 Task: Add Sprouts Vanilla Wafers to the cart.
Action: Mouse moved to (46, 292)
Screenshot: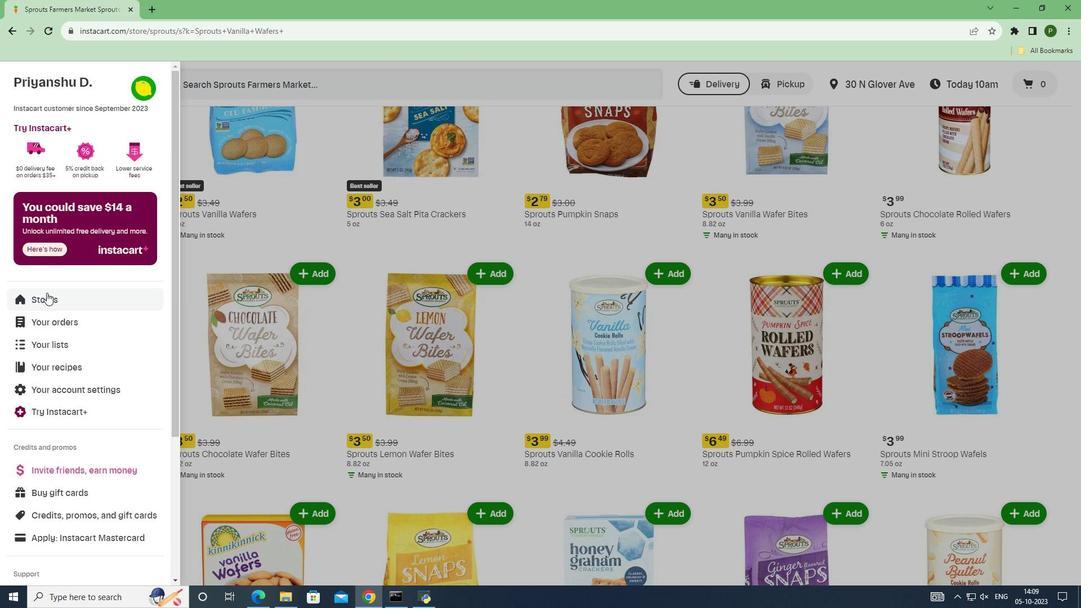 
Action: Mouse pressed left at (46, 292)
Screenshot: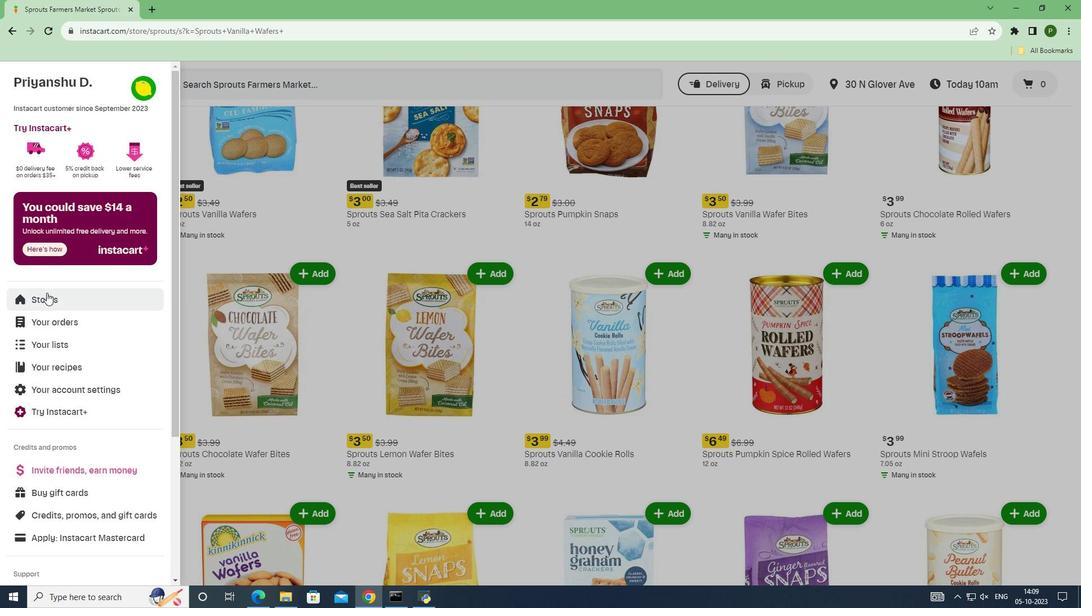 
Action: Mouse moved to (256, 134)
Screenshot: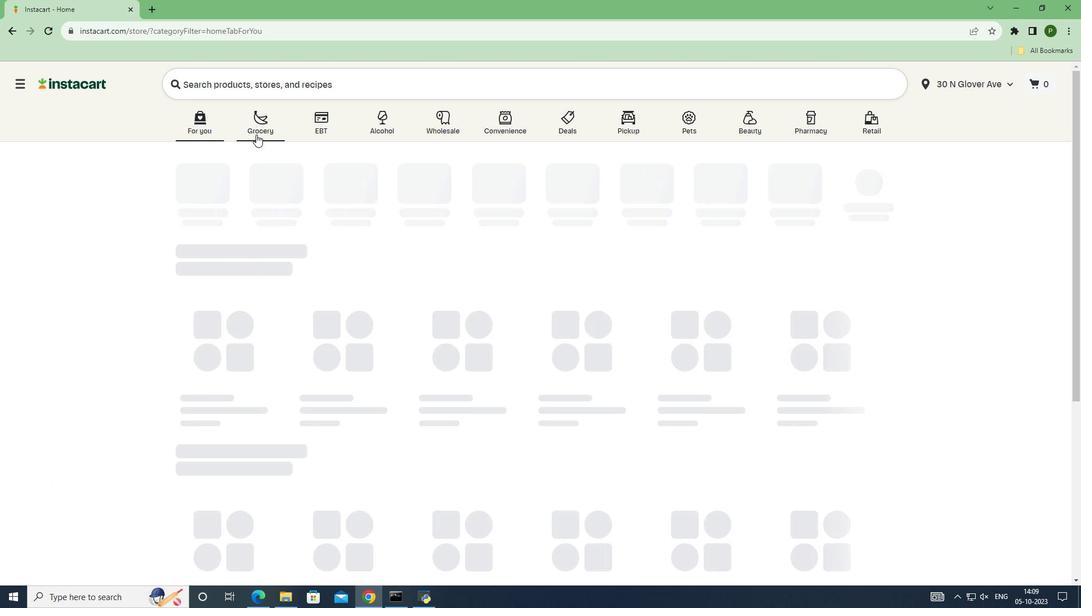 
Action: Mouse pressed left at (256, 134)
Screenshot: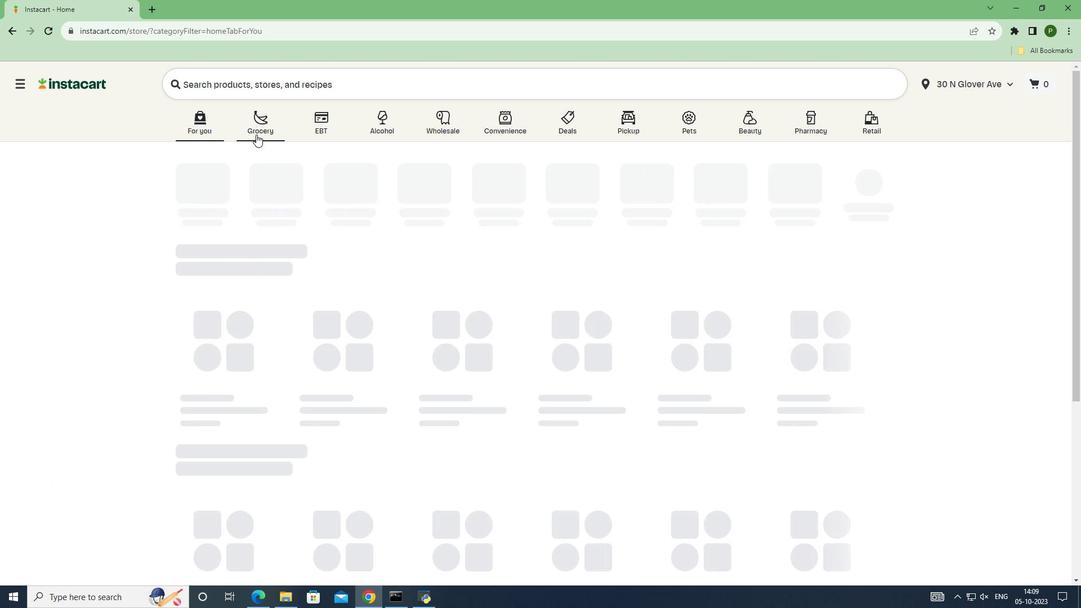 
Action: Mouse moved to (679, 263)
Screenshot: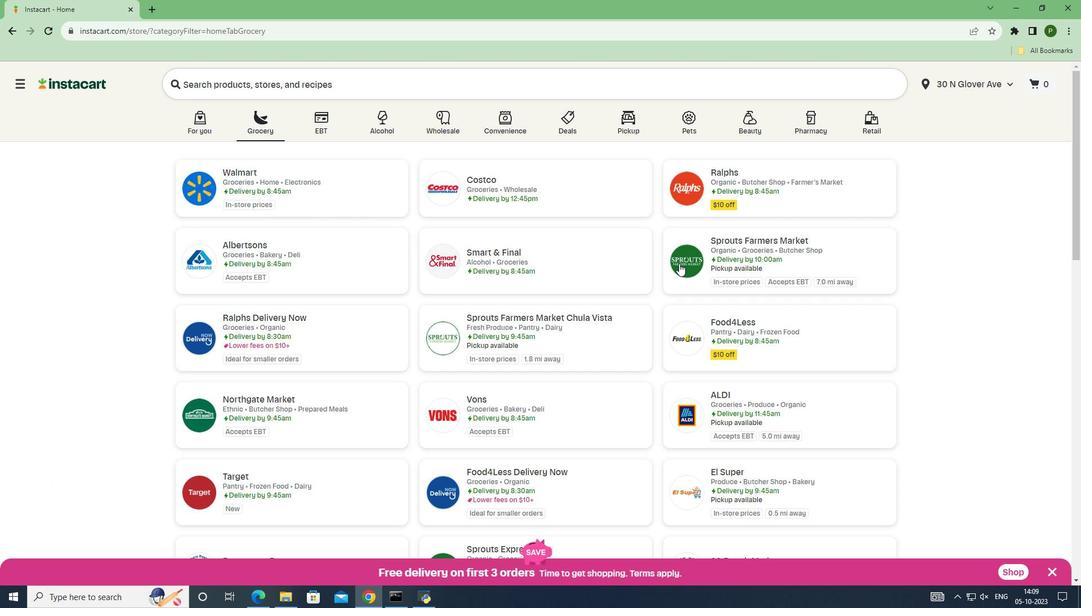 
Action: Mouse pressed left at (679, 263)
Screenshot: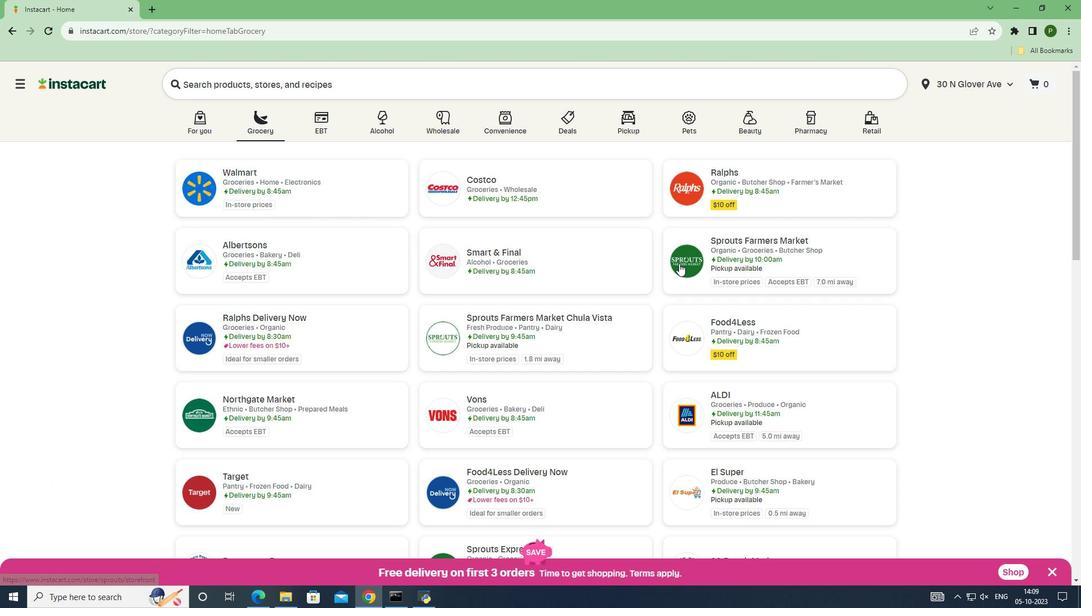 
Action: Mouse moved to (85, 320)
Screenshot: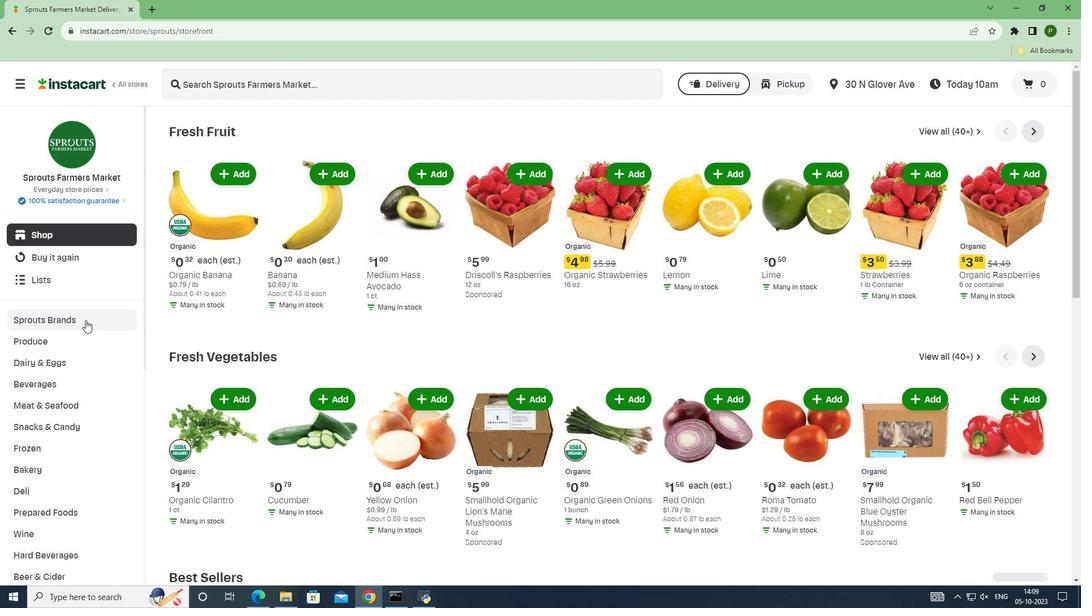 
Action: Mouse pressed left at (85, 320)
Screenshot: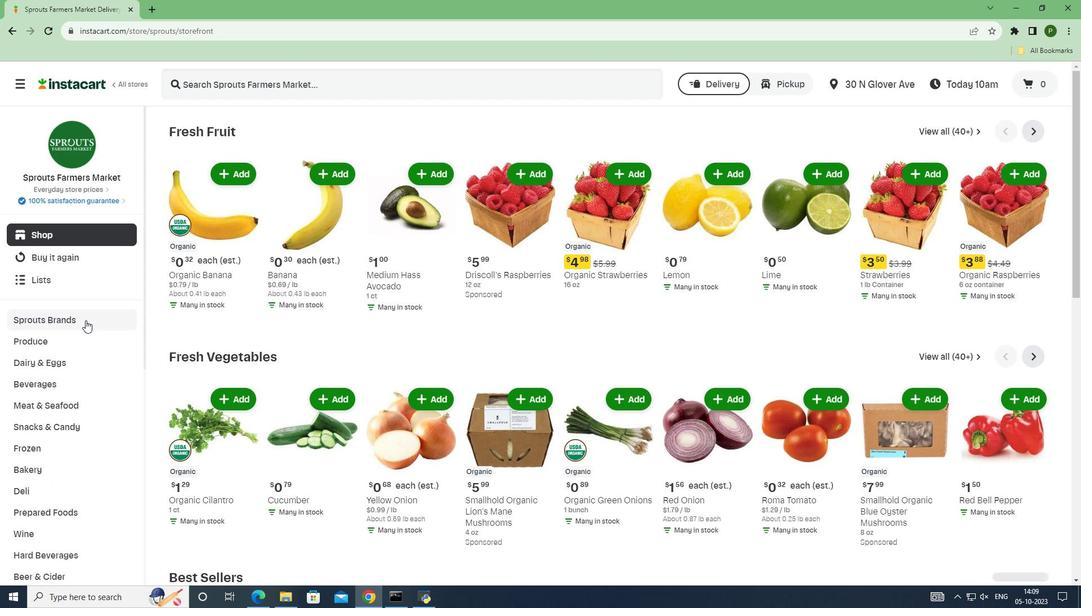 
Action: Mouse moved to (61, 405)
Screenshot: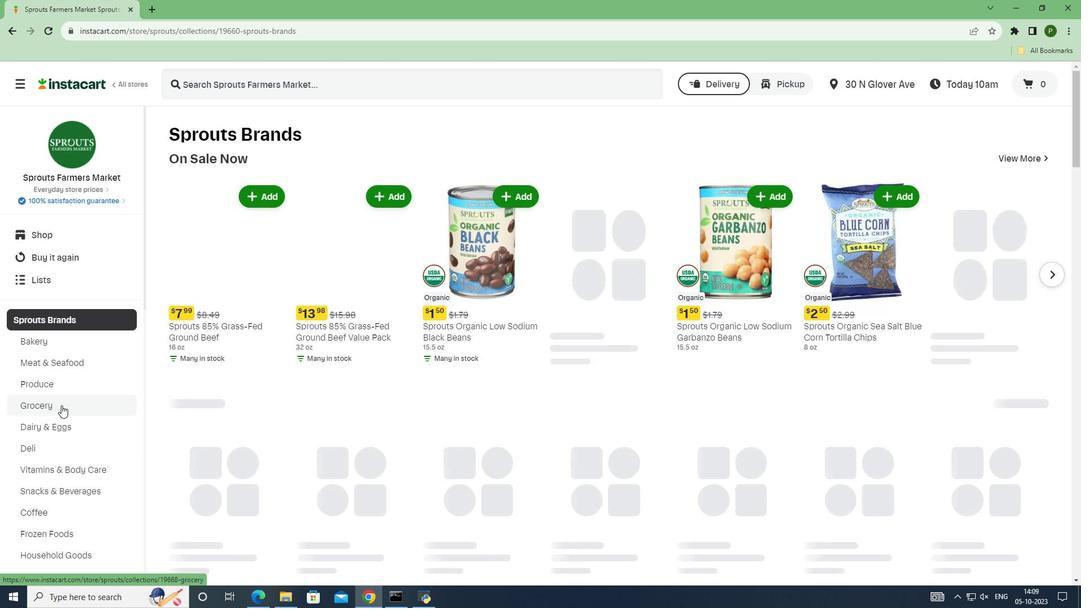 
Action: Mouse pressed left at (61, 405)
Screenshot: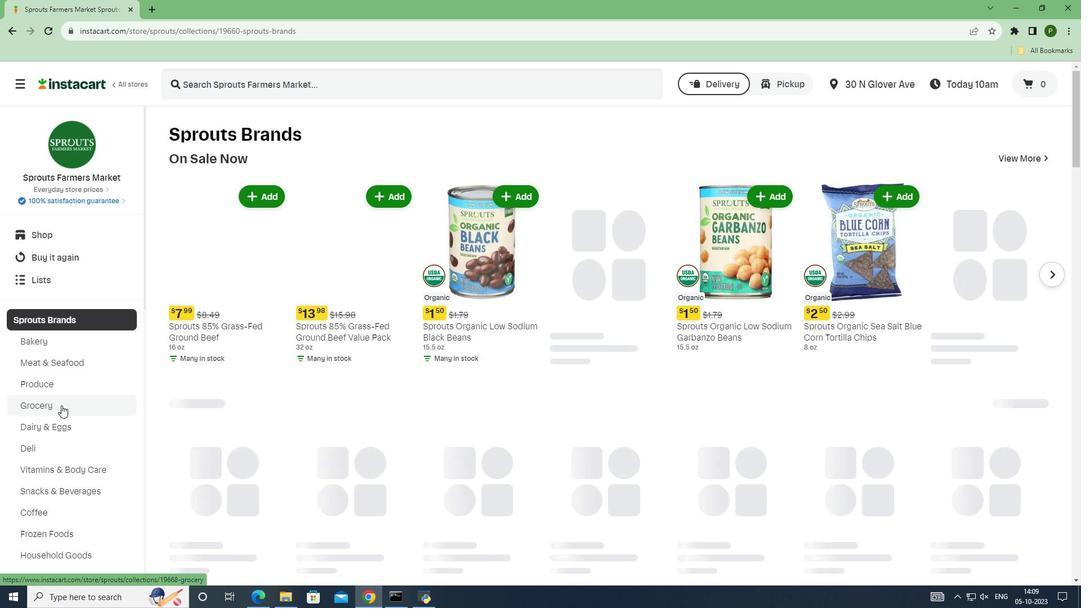 
Action: Mouse moved to (244, 294)
Screenshot: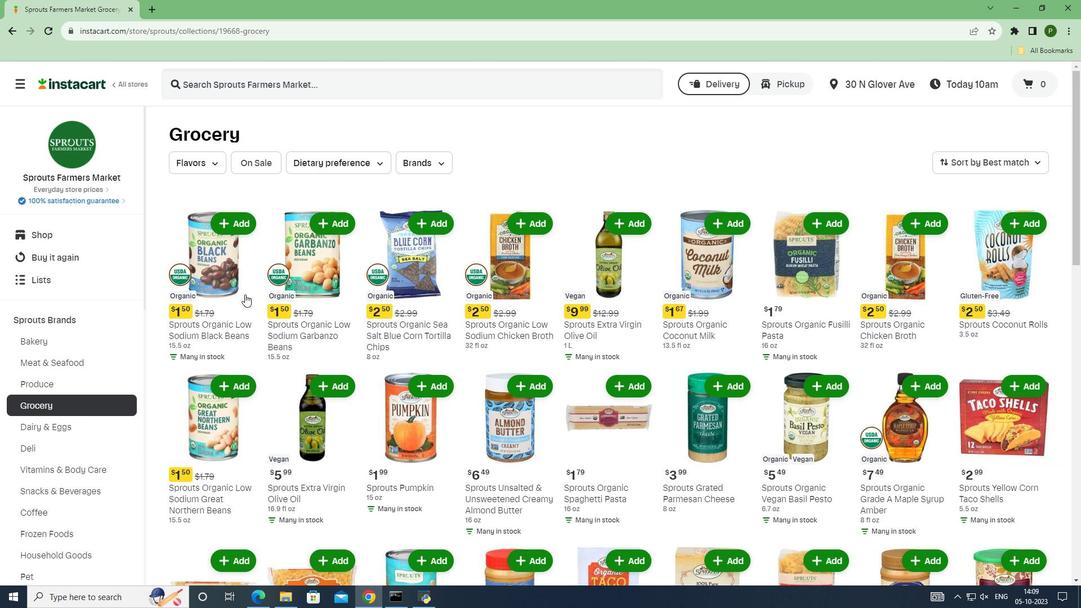 
Action: Mouse scrolled (244, 293) with delta (0, 0)
Screenshot: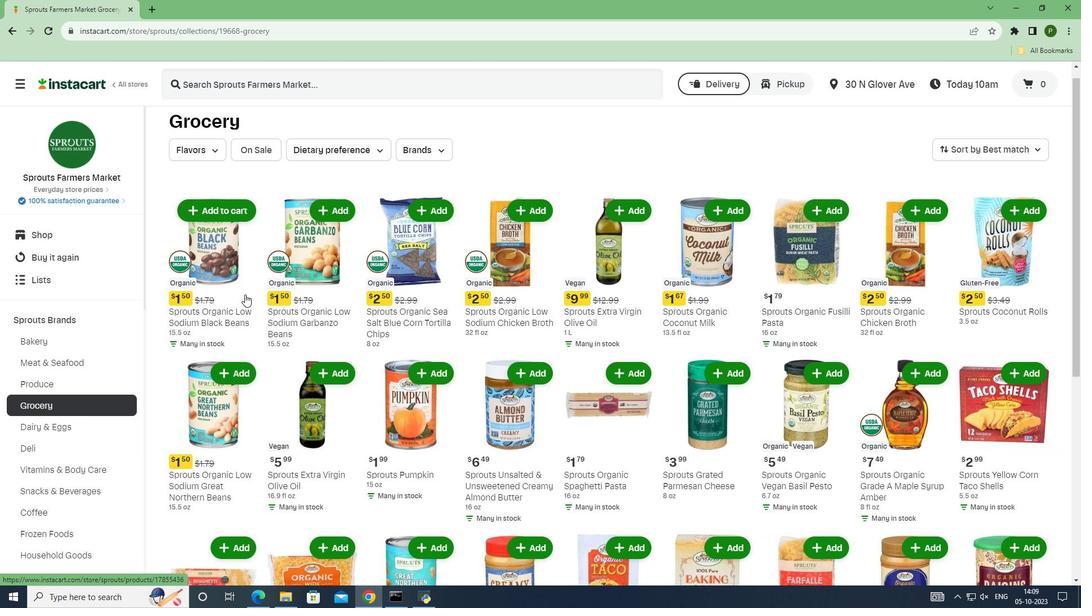 
Action: Mouse scrolled (244, 293) with delta (0, 0)
Screenshot: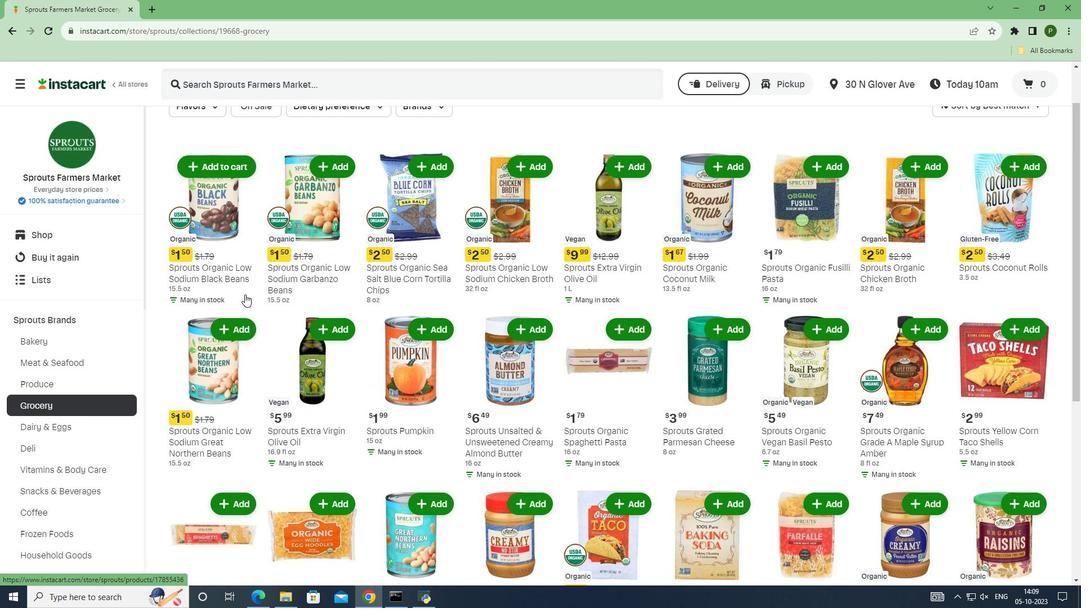 
Action: Mouse scrolled (244, 293) with delta (0, 0)
Screenshot: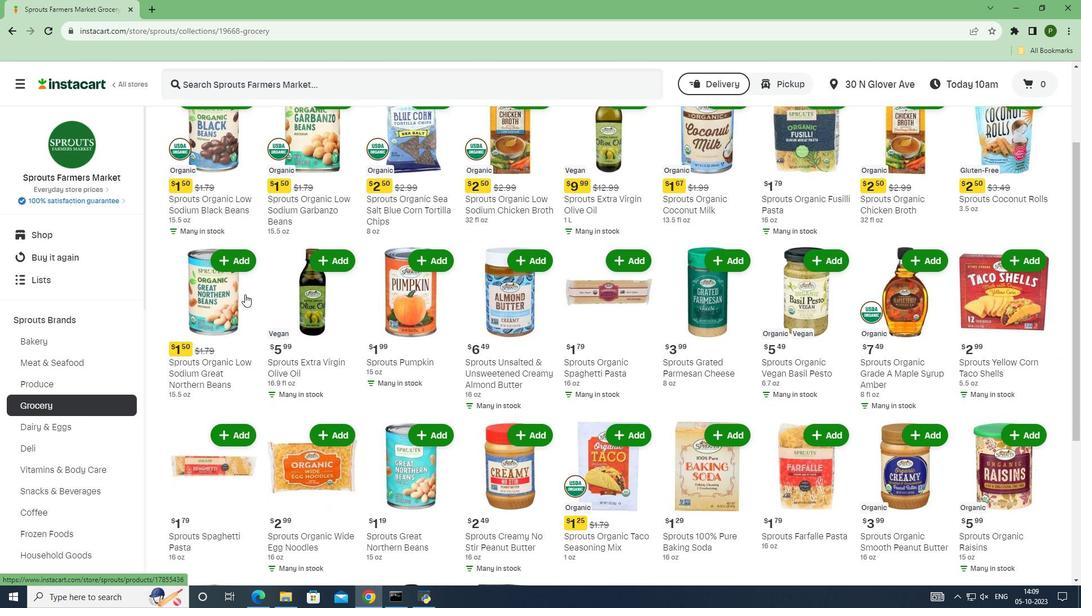 
Action: Mouse scrolled (244, 293) with delta (0, 0)
Screenshot: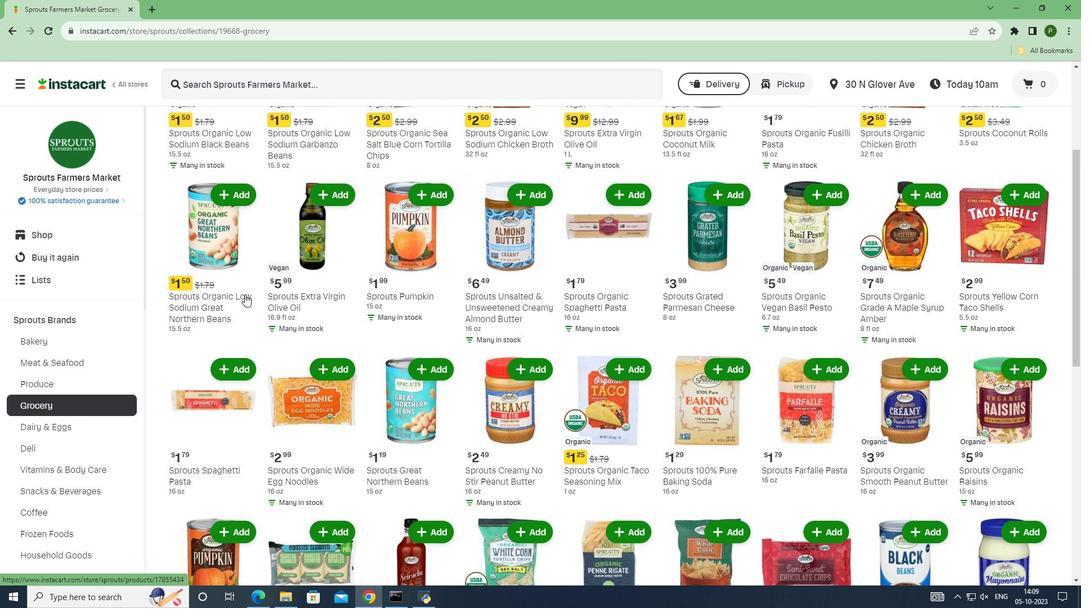 
Action: Mouse scrolled (244, 293) with delta (0, 0)
Screenshot: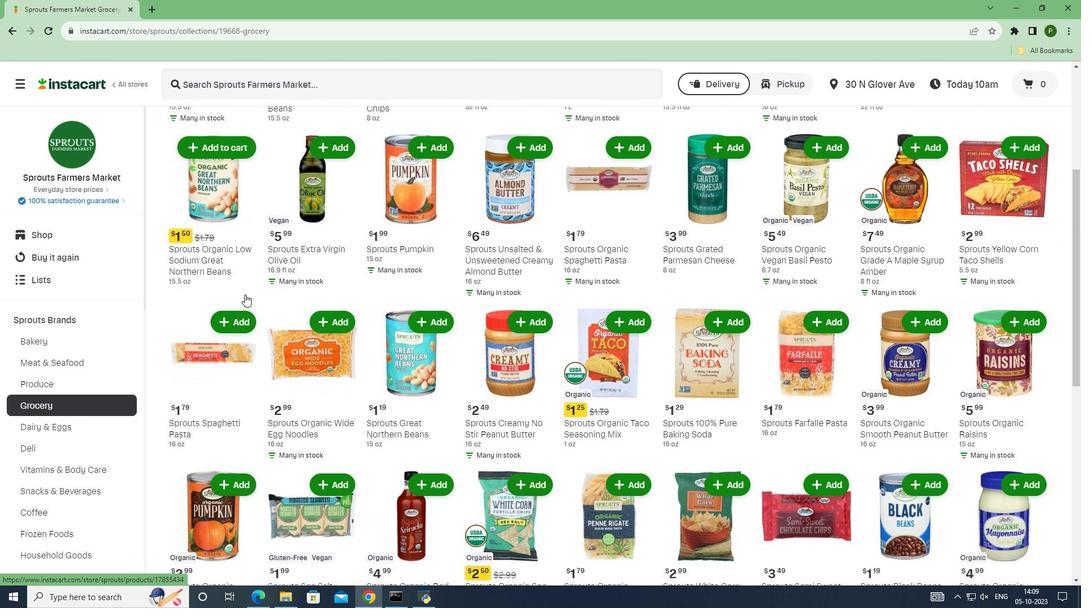 
Action: Mouse scrolled (244, 293) with delta (0, 0)
Screenshot: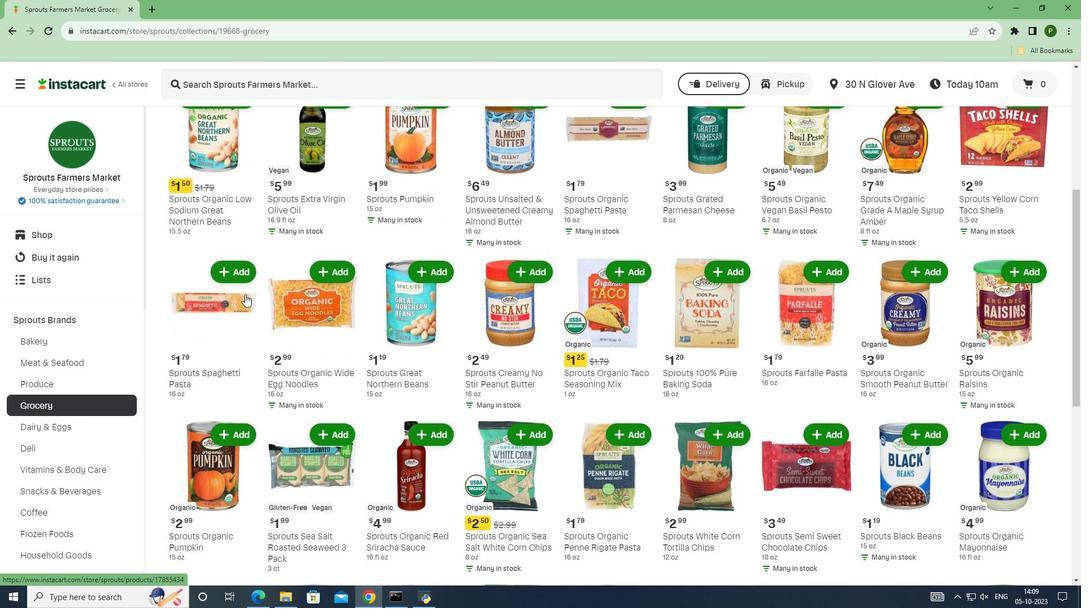 
Action: Mouse scrolled (244, 293) with delta (0, 0)
Screenshot: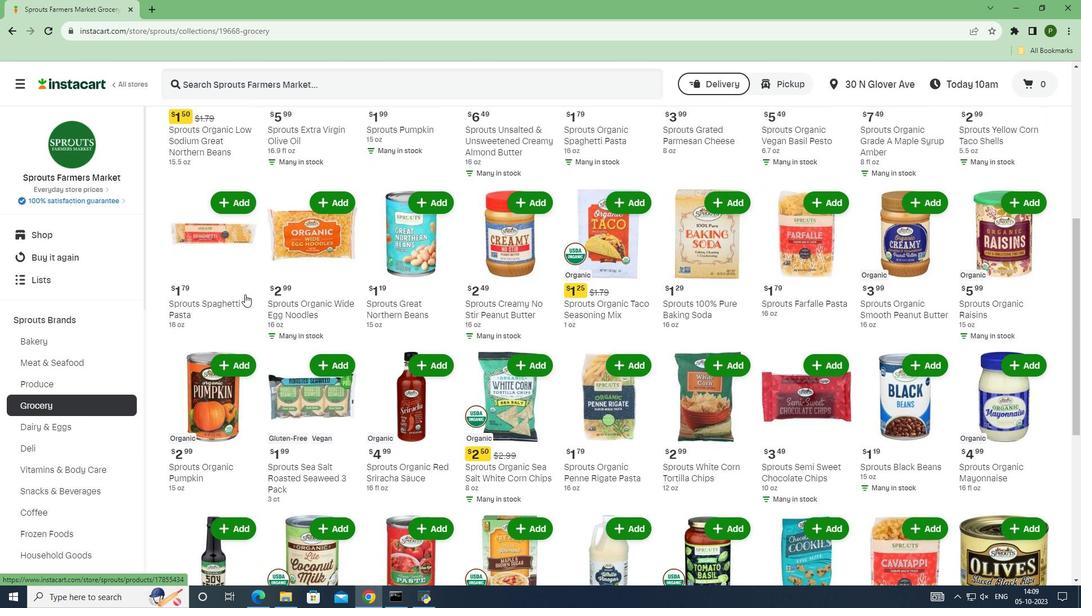 
Action: Mouse scrolled (244, 293) with delta (0, 0)
Screenshot: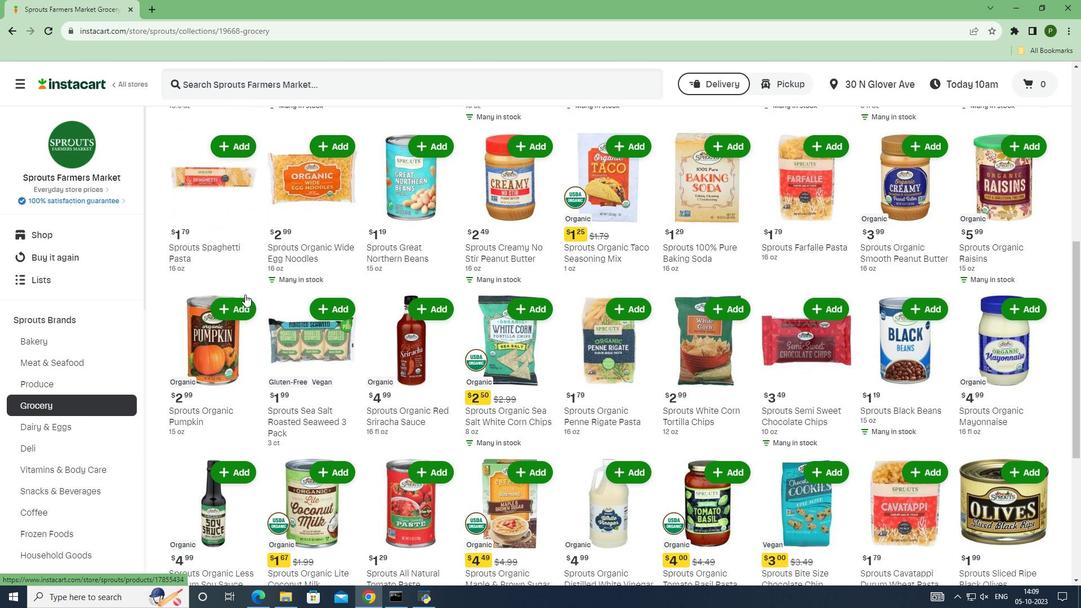 
Action: Mouse scrolled (244, 293) with delta (0, 0)
Screenshot: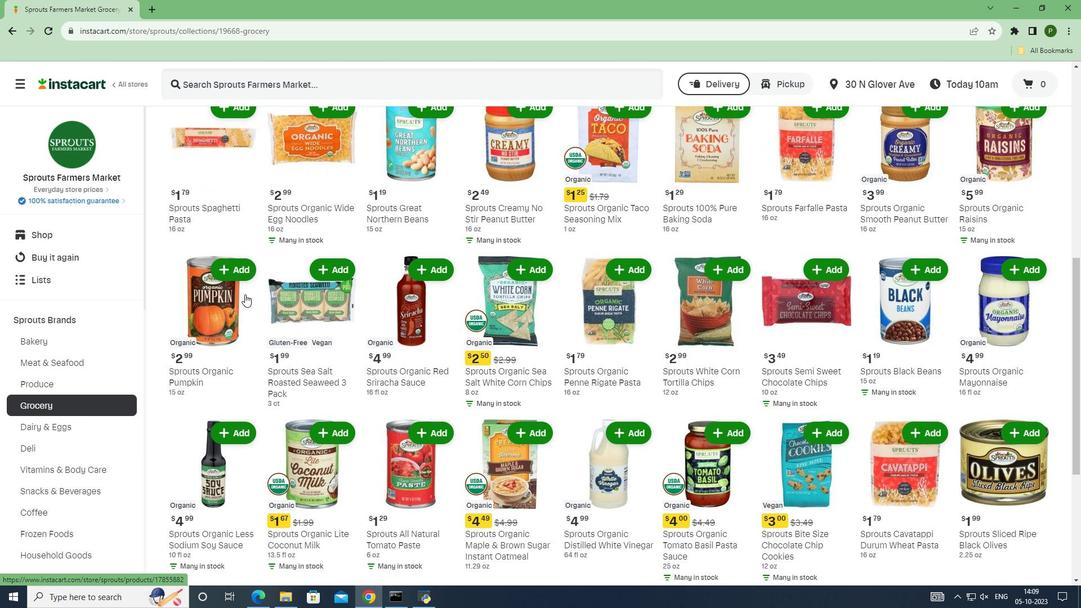 
Action: Mouse moved to (813, 372)
Screenshot: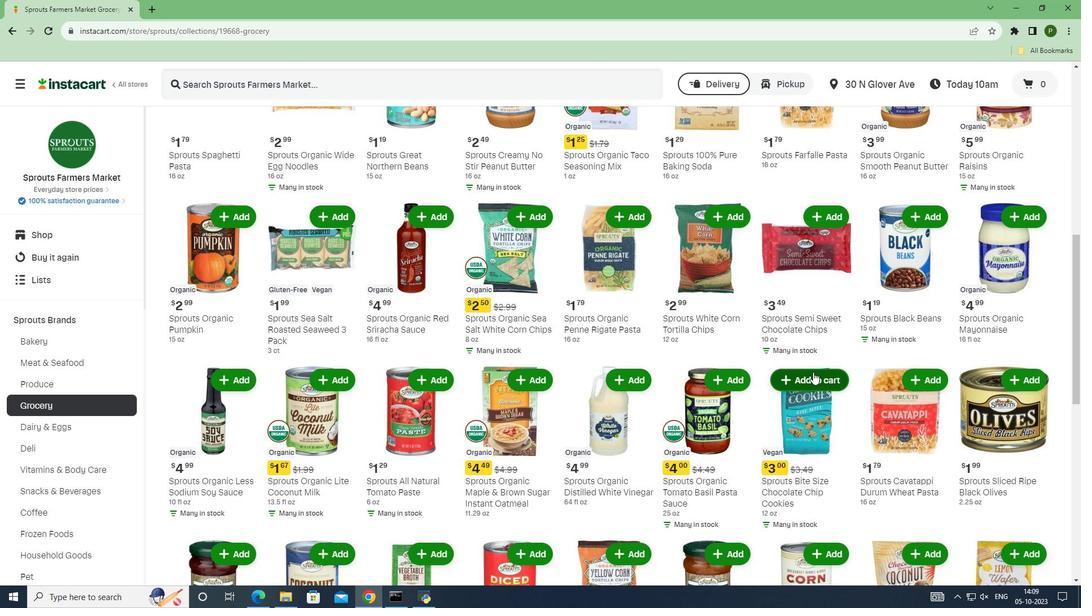 
Action: Mouse scrolled (813, 371) with delta (0, 0)
Screenshot: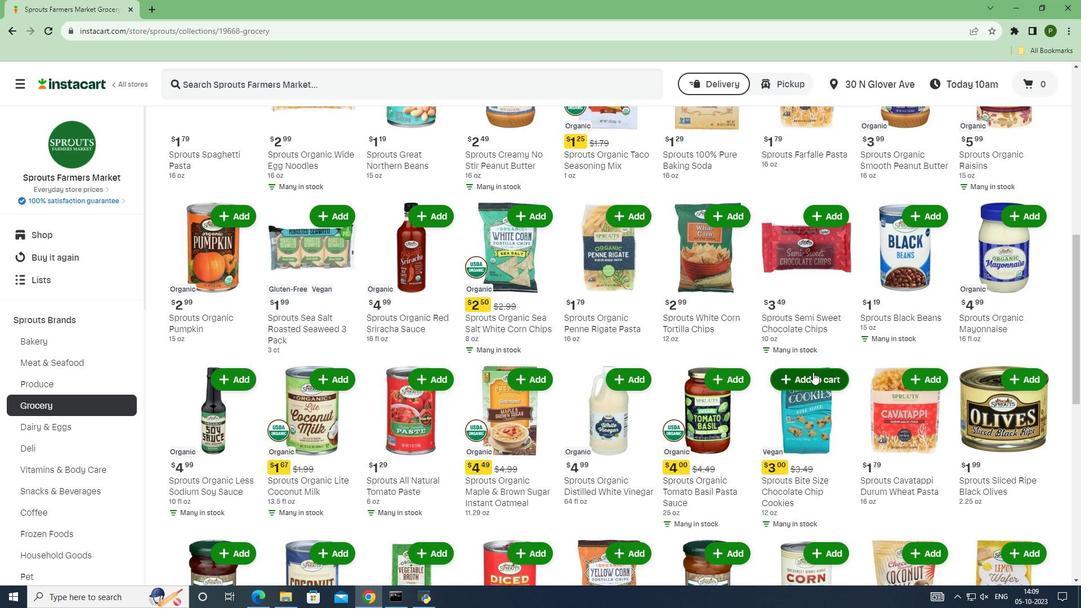 
Action: Mouse scrolled (813, 371) with delta (0, 0)
Screenshot: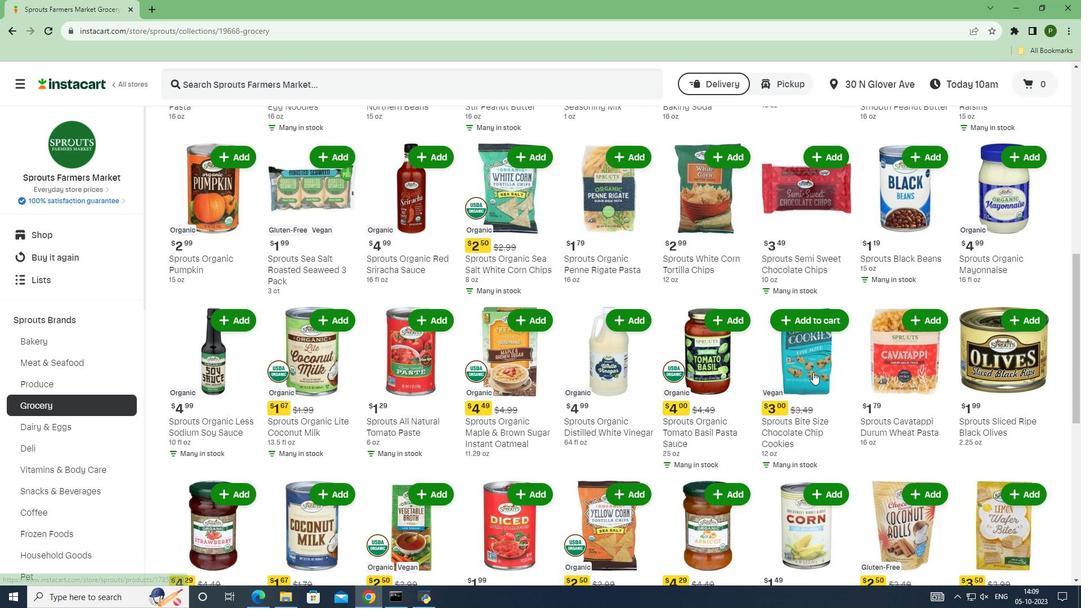 
Action: Mouse scrolled (813, 371) with delta (0, 0)
Screenshot: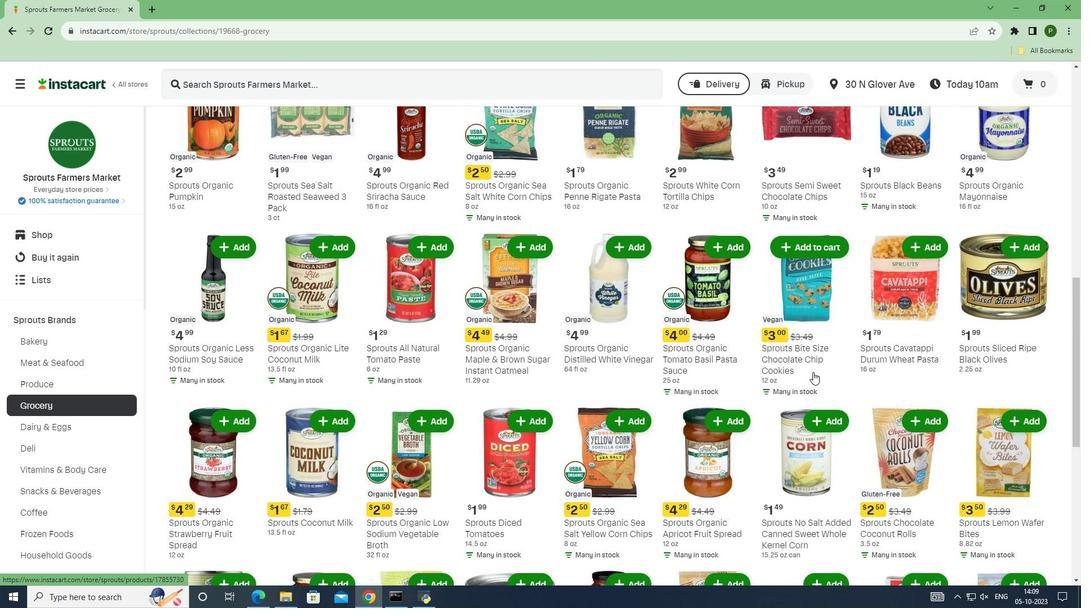 
Action: Mouse scrolled (813, 371) with delta (0, 0)
Screenshot: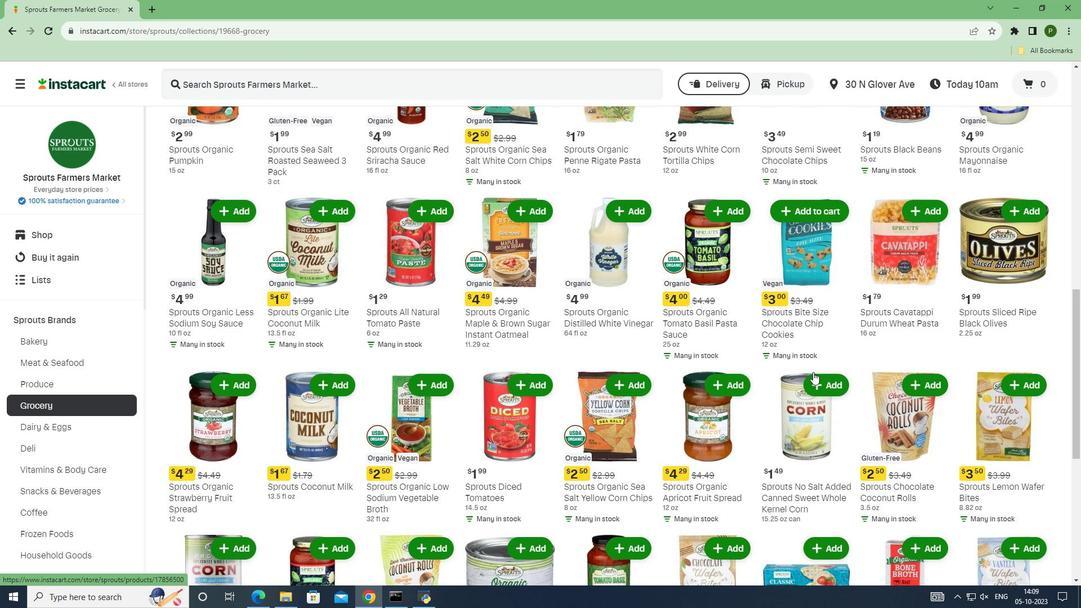 
Action: Mouse scrolled (813, 371) with delta (0, 0)
Screenshot: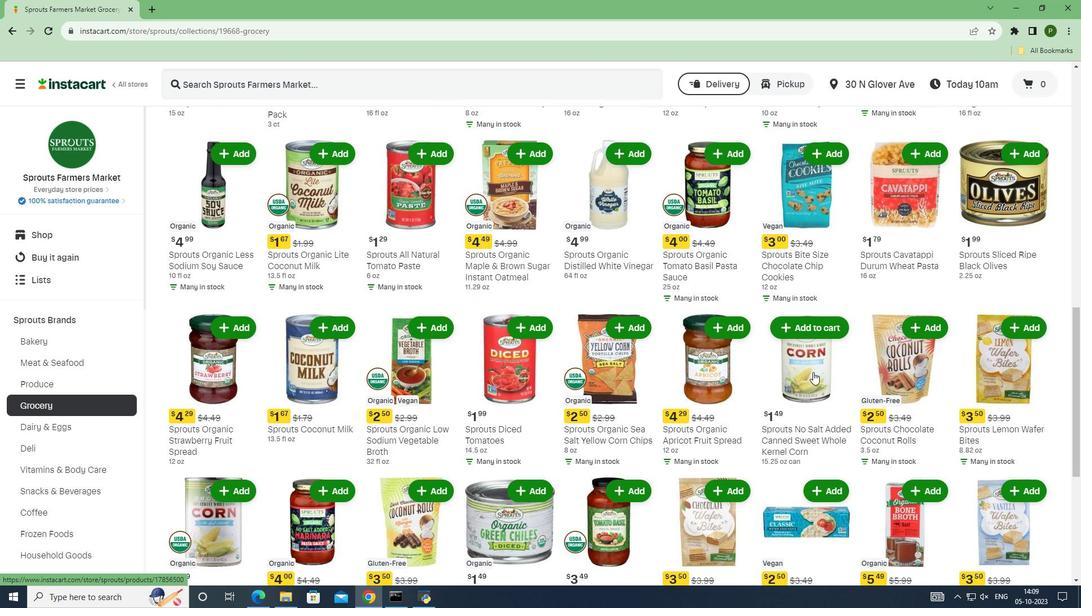 
Action: Mouse scrolled (813, 371) with delta (0, 0)
Screenshot: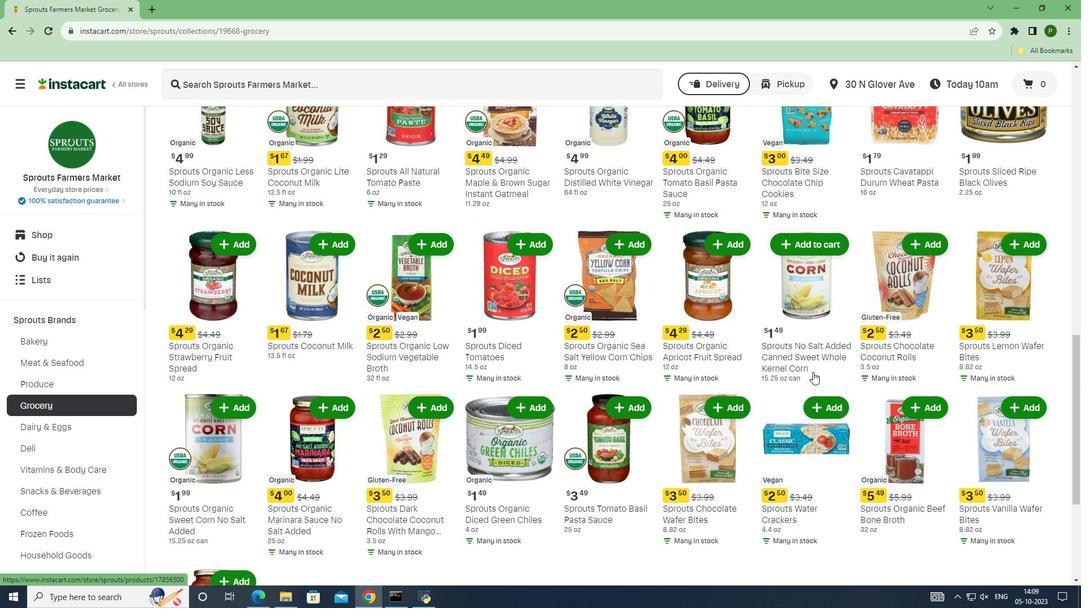 
Action: Mouse scrolled (813, 371) with delta (0, 0)
Screenshot: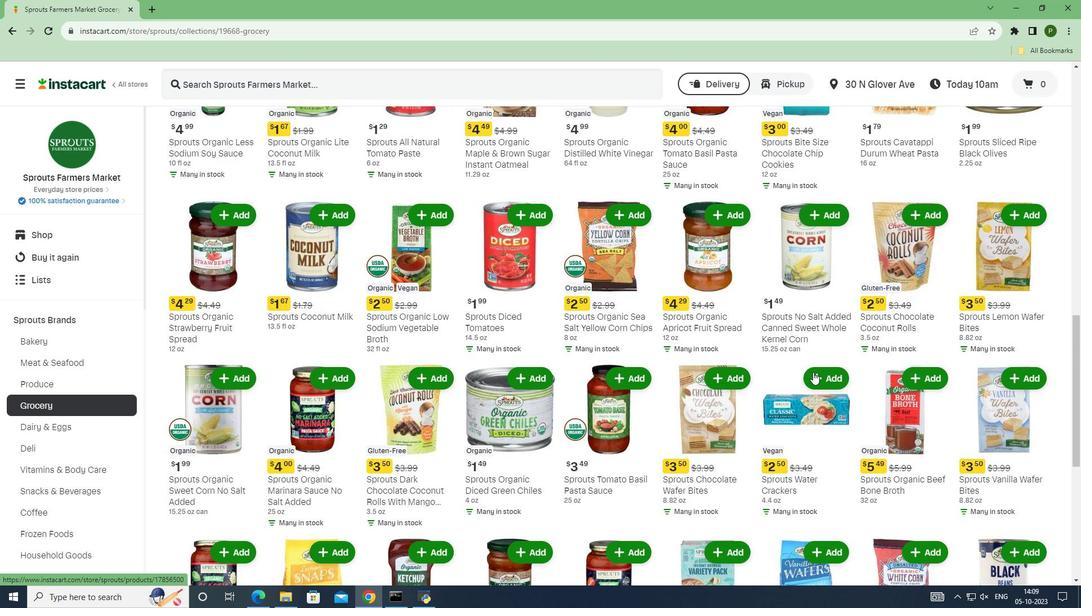 
Action: Mouse scrolled (813, 371) with delta (0, 0)
Screenshot: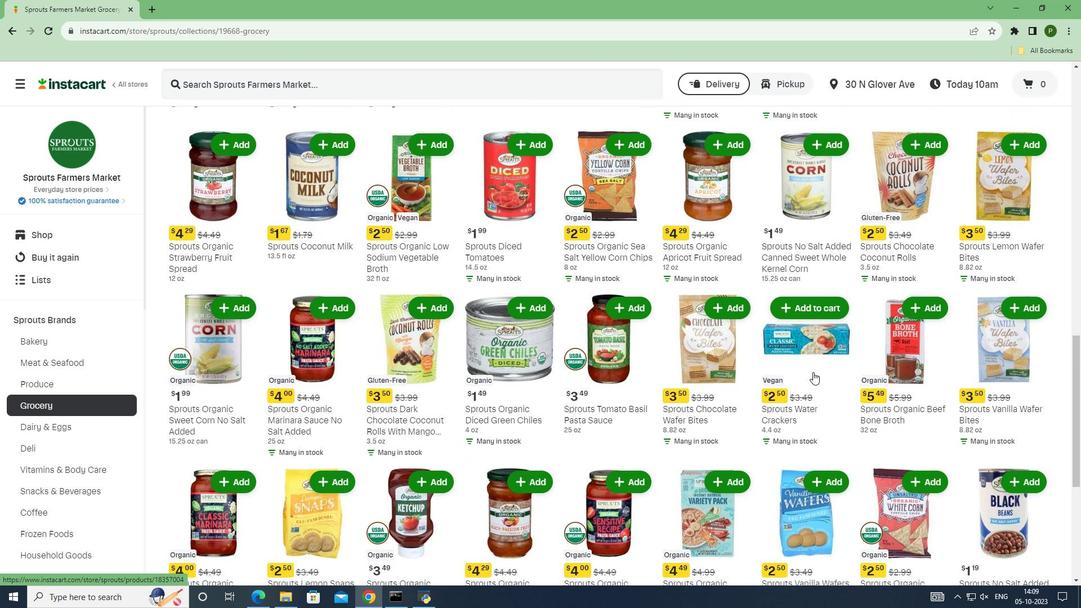 
Action: Mouse scrolled (813, 371) with delta (0, 0)
Screenshot: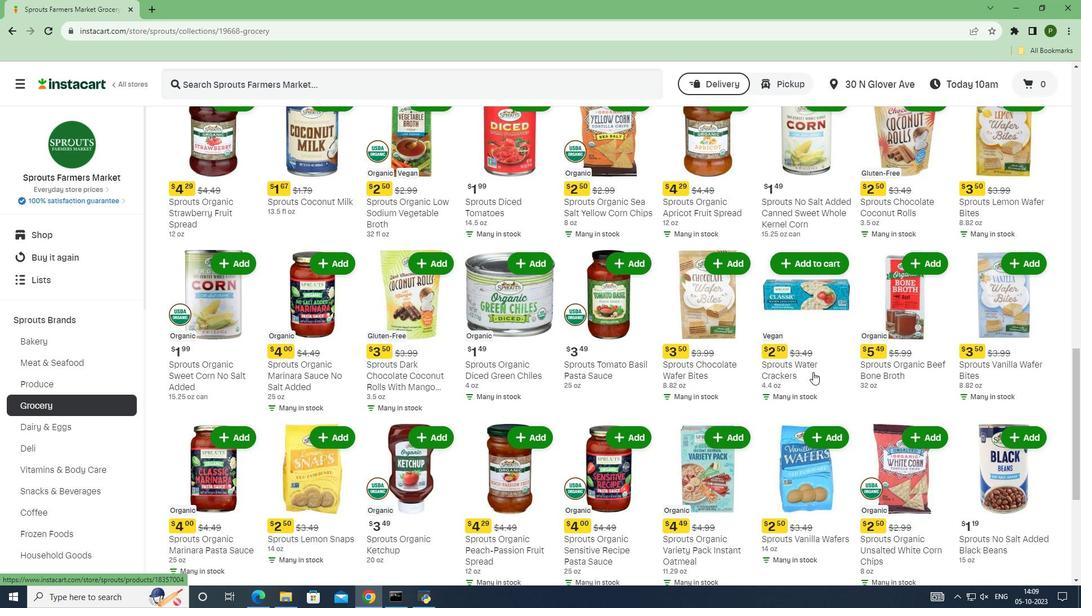 
Action: Mouse scrolled (813, 371) with delta (0, 0)
Screenshot: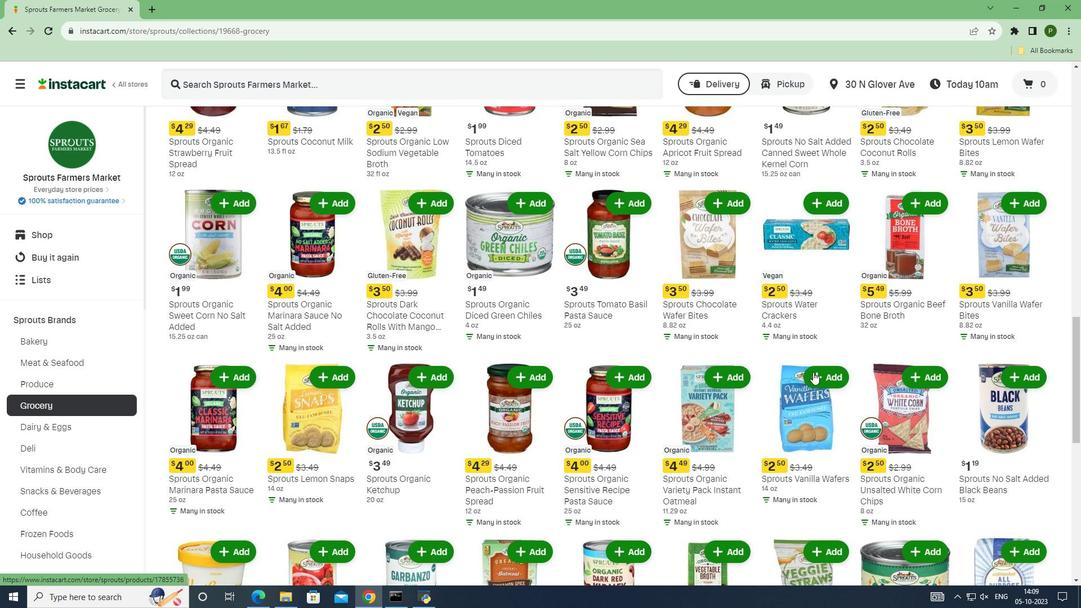 
Action: Mouse moved to (802, 328)
Screenshot: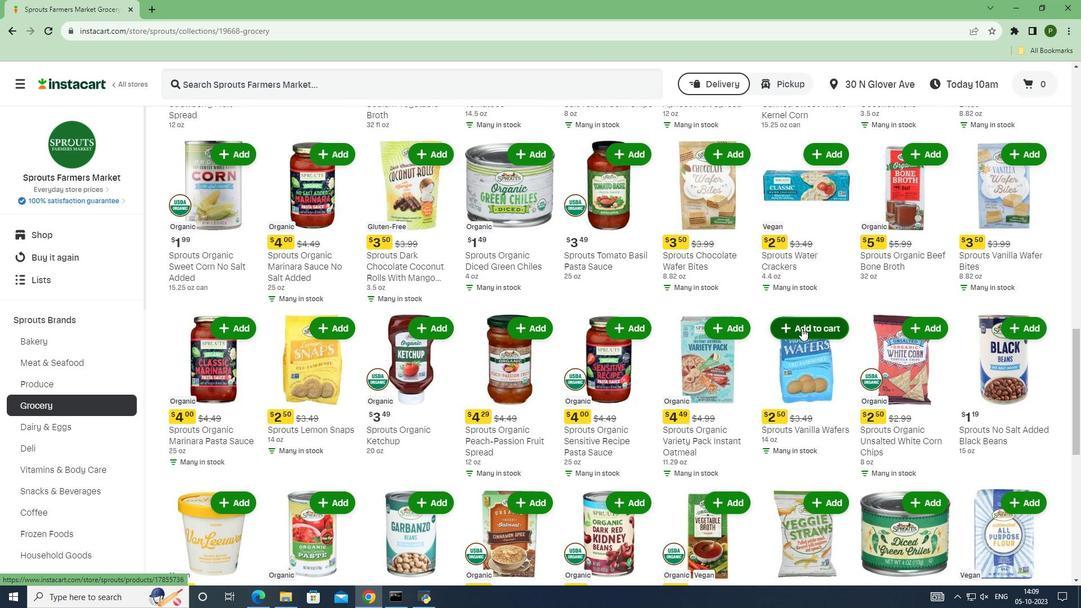 
Action: Mouse pressed left at (802, 328)
Screenshot: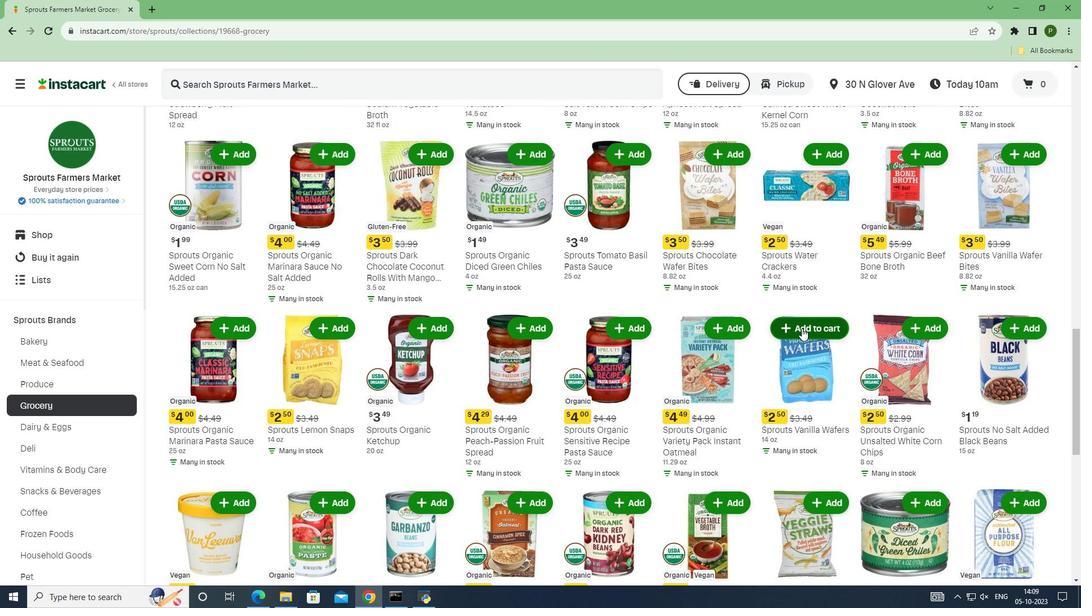 
